 Task: Use the formula "CONVERT" in spreadsheet "Project protfolio".
Action: Mouse moved to (134, 77)
Screenshot: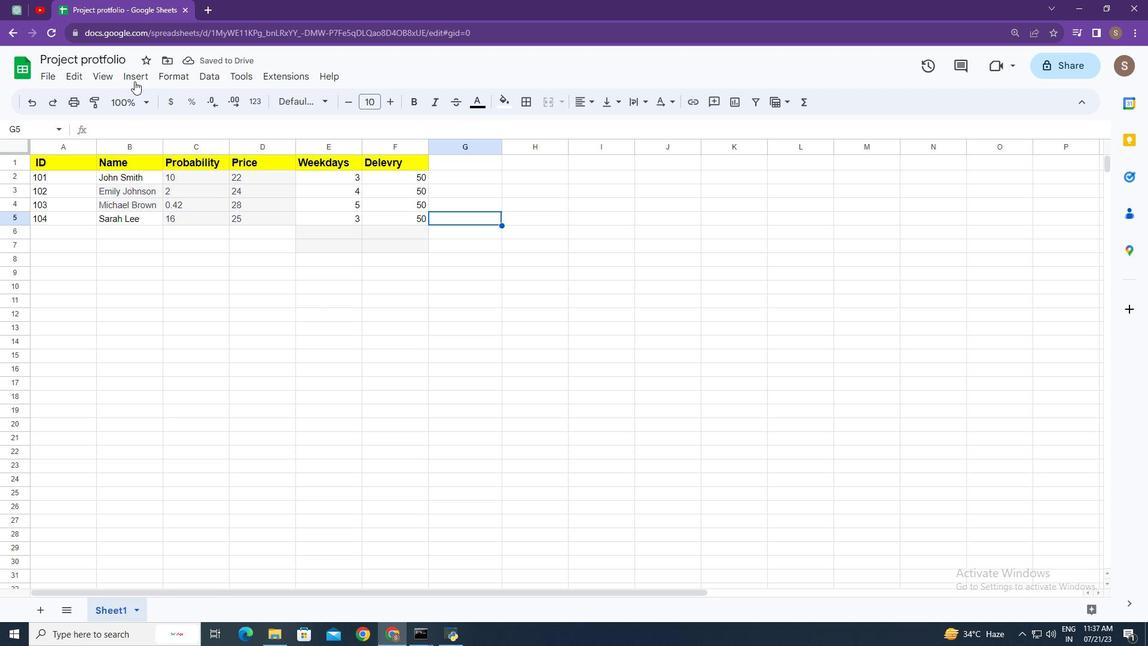 
Action: Mouse pressed left at (134, 77)
Screenshot: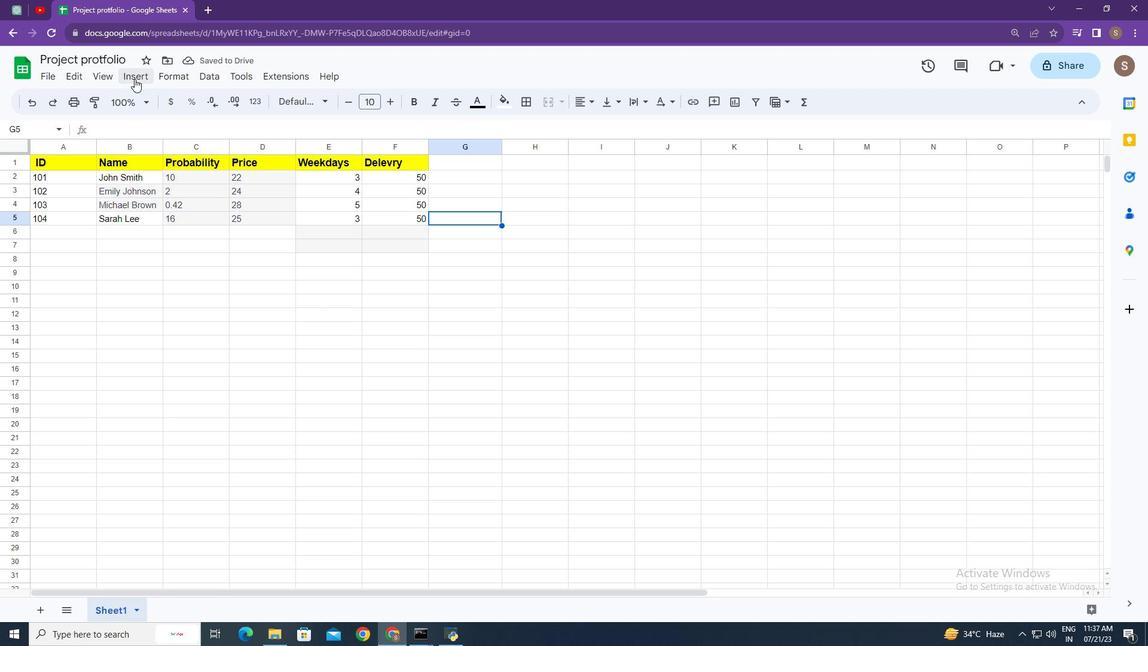 
Action: Mouse moved to (208, 303)
Screenshot: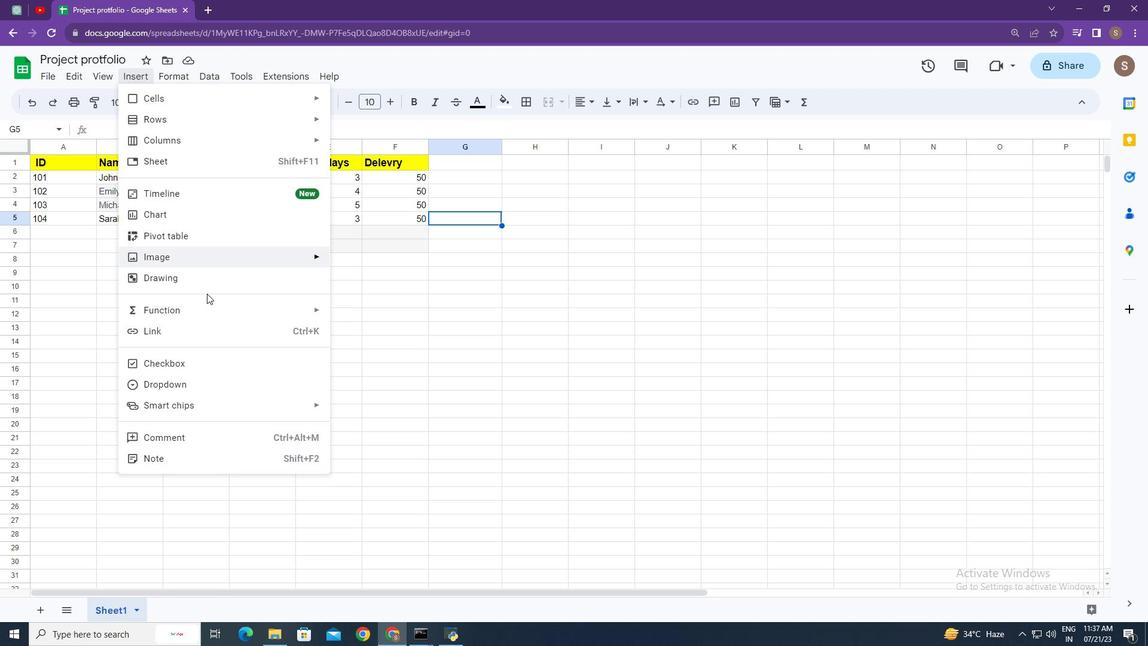 
Action: Mouse pressed left at (208, 303)
Screenshot: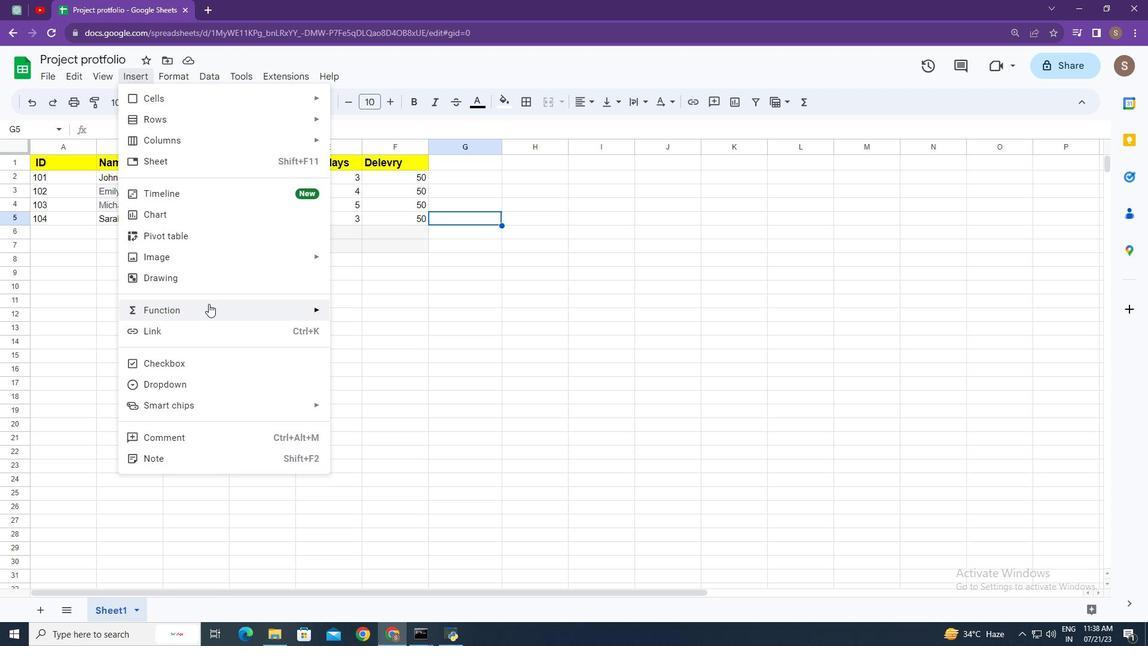 
Action: Mouse moved to (404, 235)
Screenshot: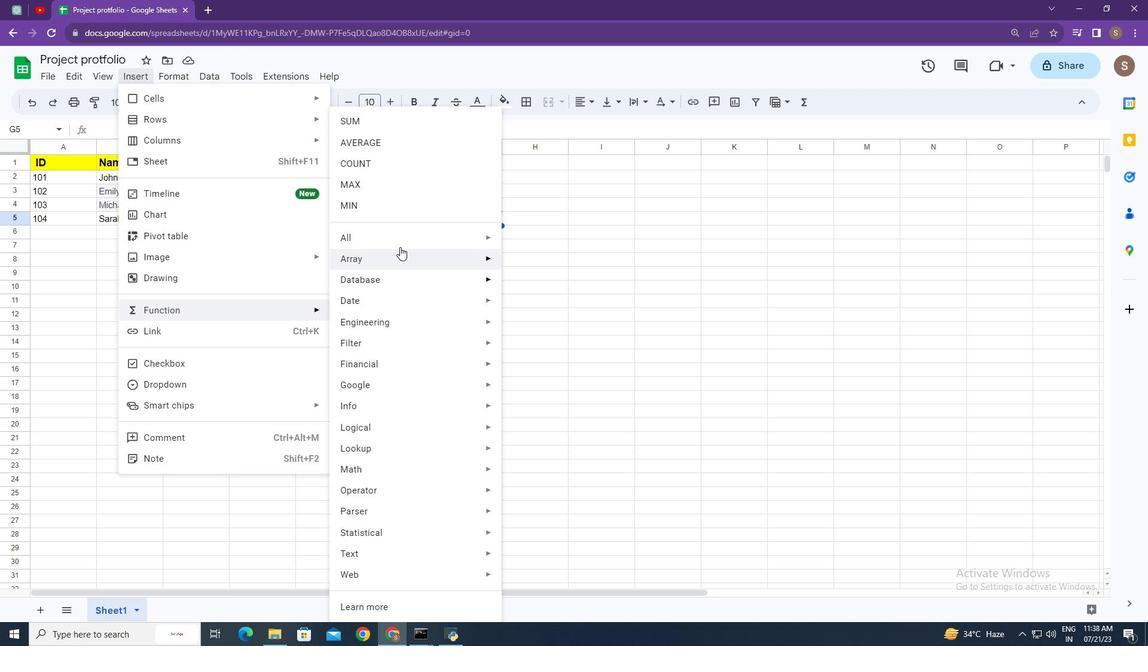 
Action: Mouse pressed left at (404, 235)
Screenshot: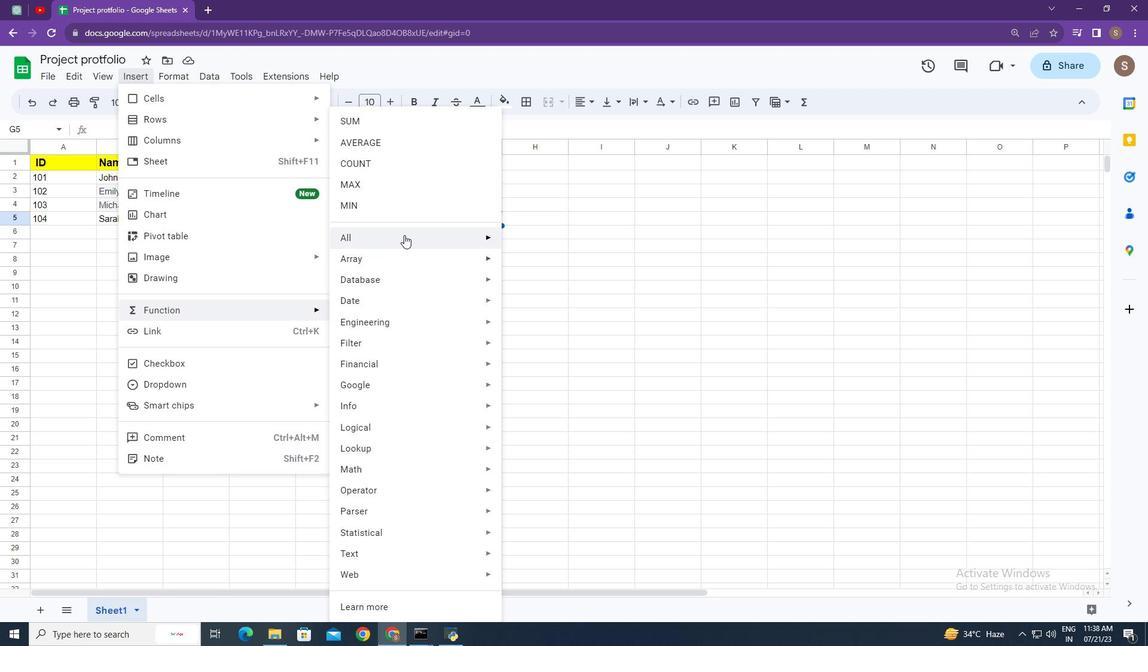 
Action: Mouse moved to (551, 424)
Screenshot: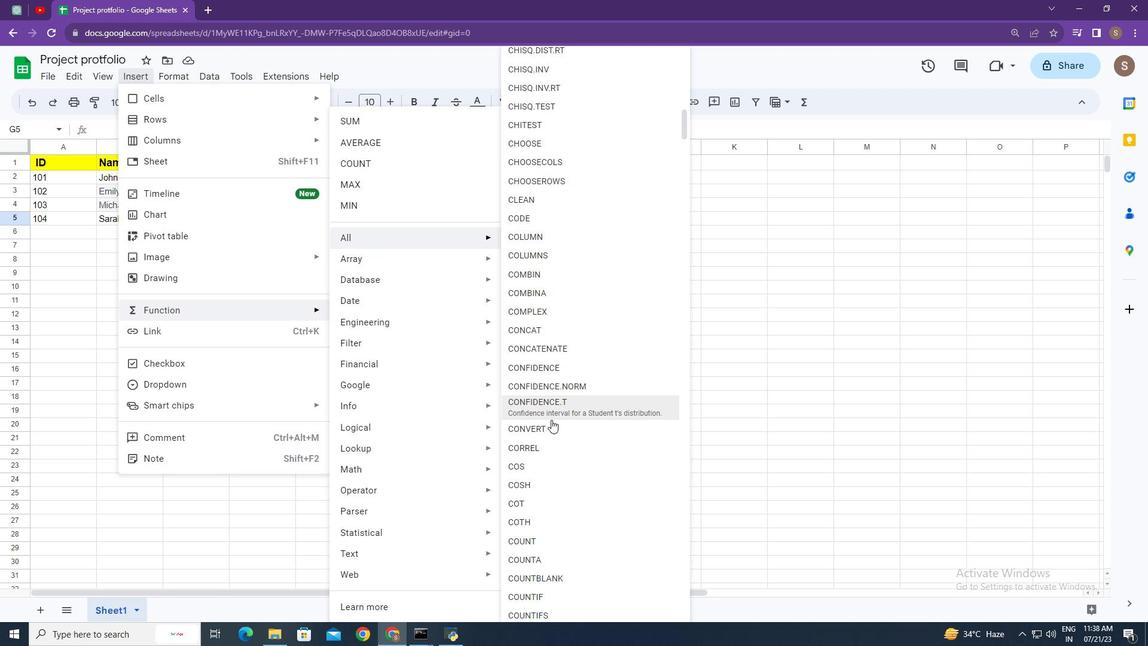 
Action: Mouse pressed left at (551, 424)
Screenshot: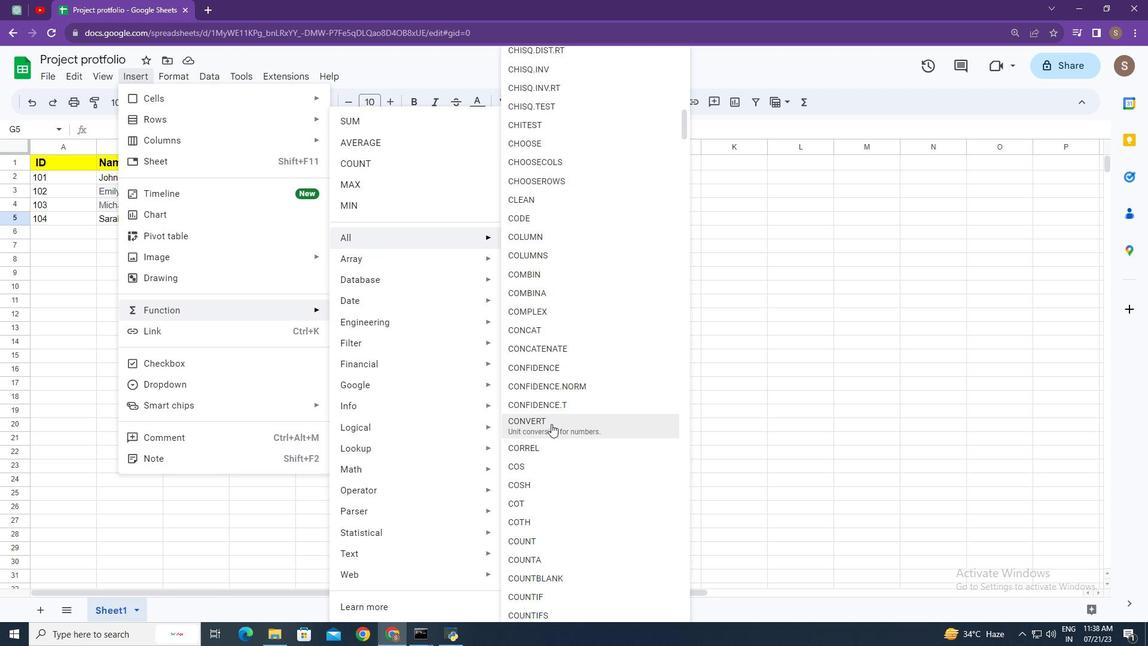 
Action: Mouse moved to (493, 307)
Screenshot: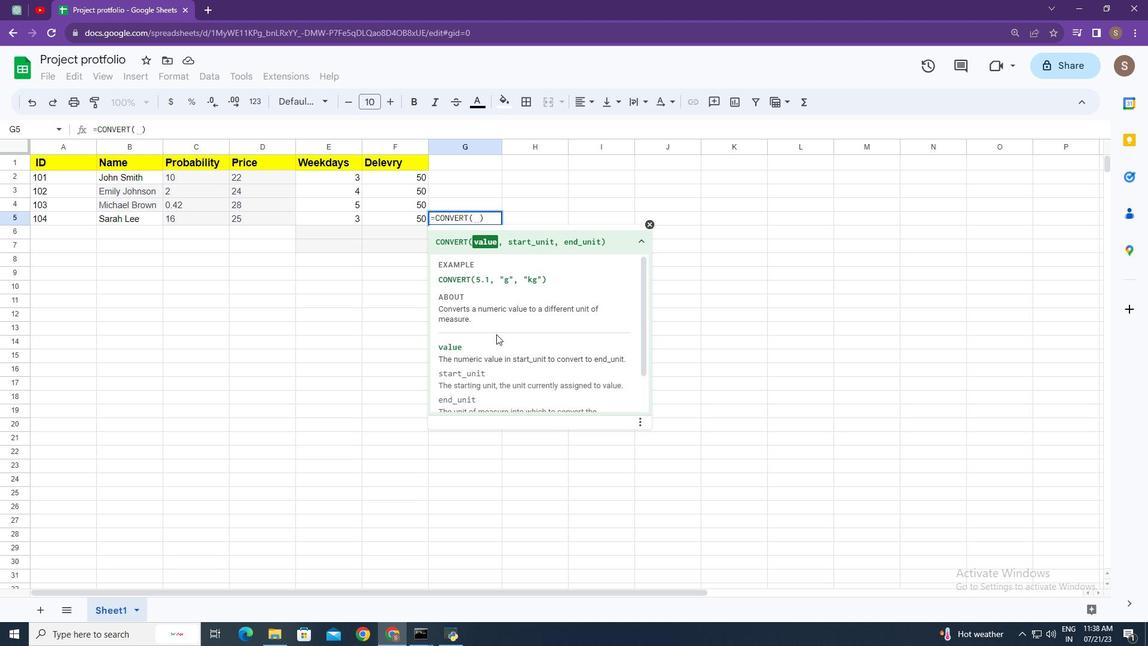 
Action: Key pressed 5.1,<Key.space><Key.shift>"g<Key.shift>",<Key.space><Key.shift>"kg<Key.shift><Key.shift><Key.shift><Key.shift><Key.shift><Key.shift><Key.shift><Key.shift><Key.shift><Key.shift><Key.shift><Key.shift>"<Key.enter>
Screenshot: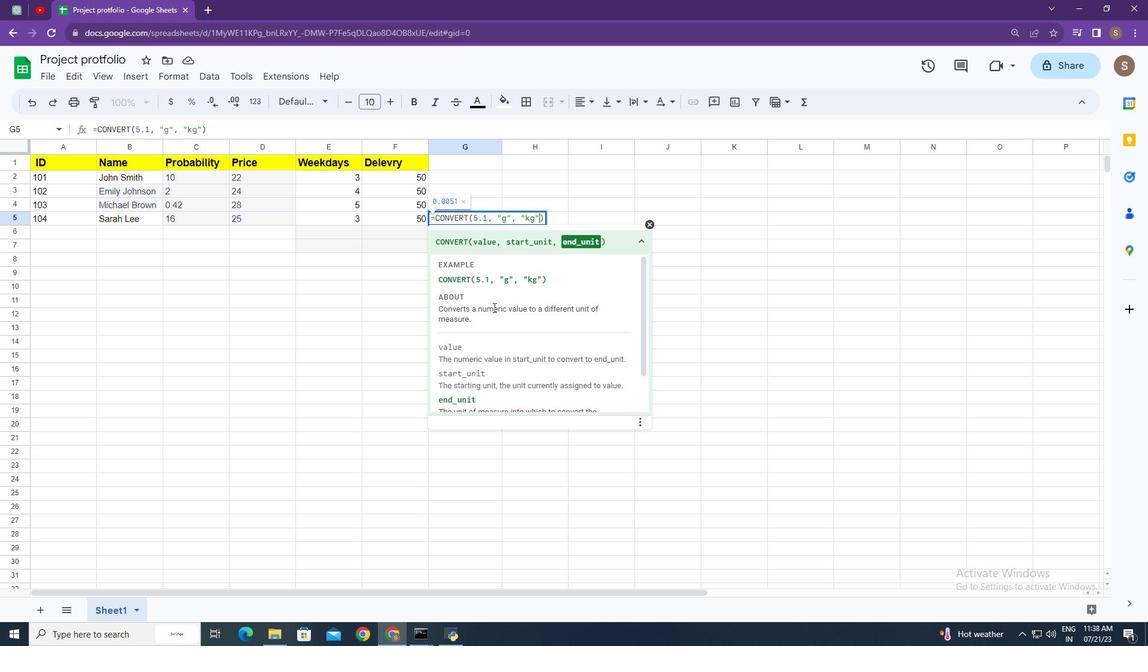 
